 Task: Add a condition where "Channel Is not Web form" in recently solved tickets.
Action: Mouse moved to (108, 361)
Screenshot: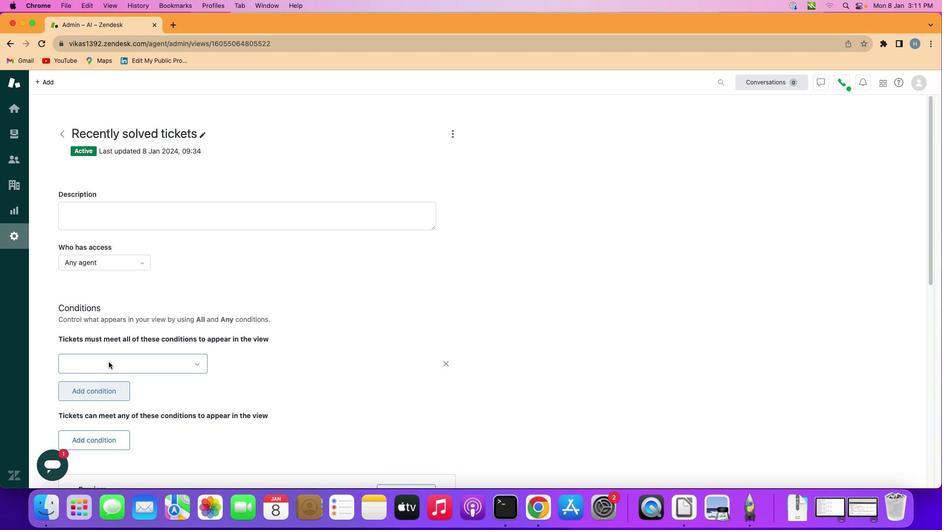 
Action: Mouse pressed left at (108, 361)
Screenshot: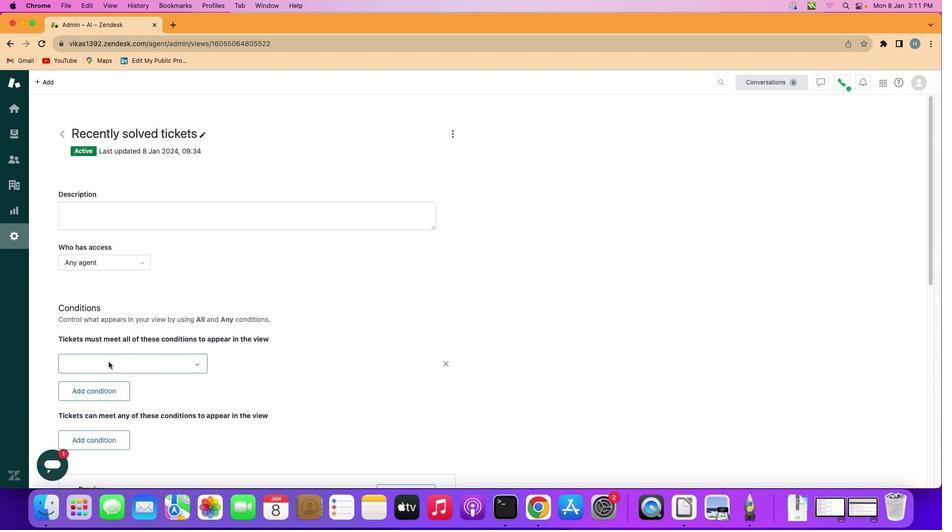 
Action: Mouse pressed left at (108, 361)
Screenshot: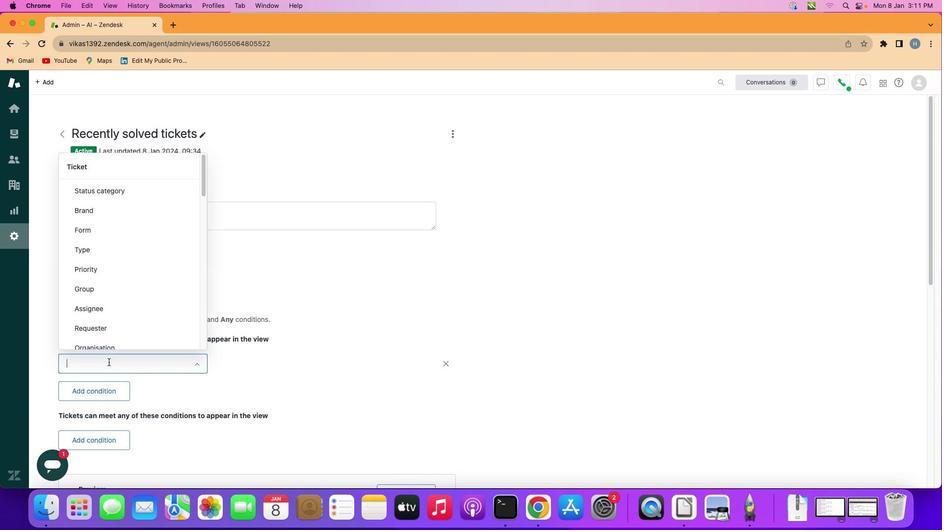 
Action: Mouse moved to (151, 276)
Screenshot: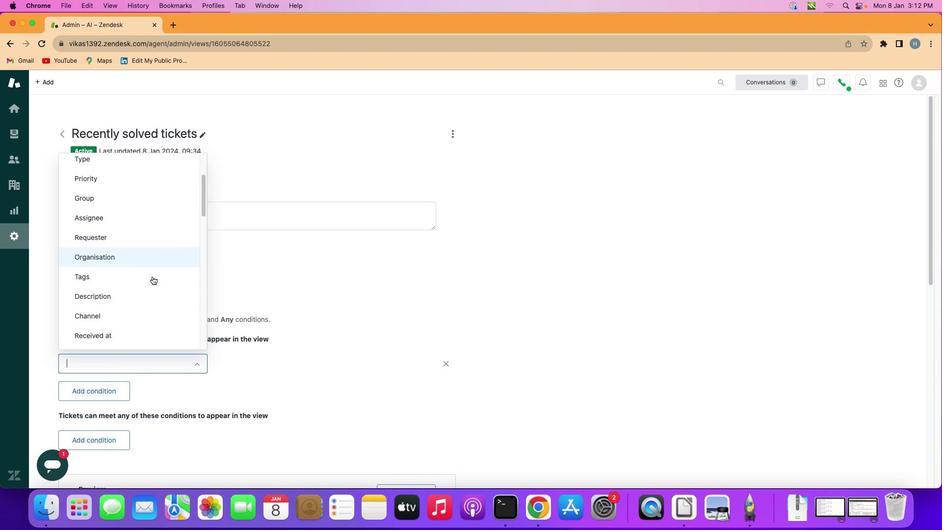 
Action: Mouse scrolled (151, 276) with delta (0, 0)
Screenshot: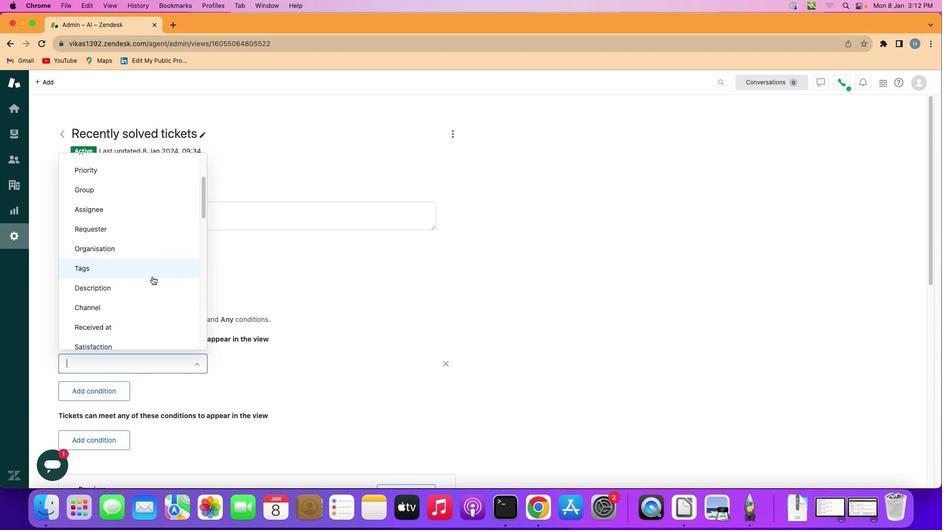 
Action: Mouse moved to (151, 276)
Screenshot: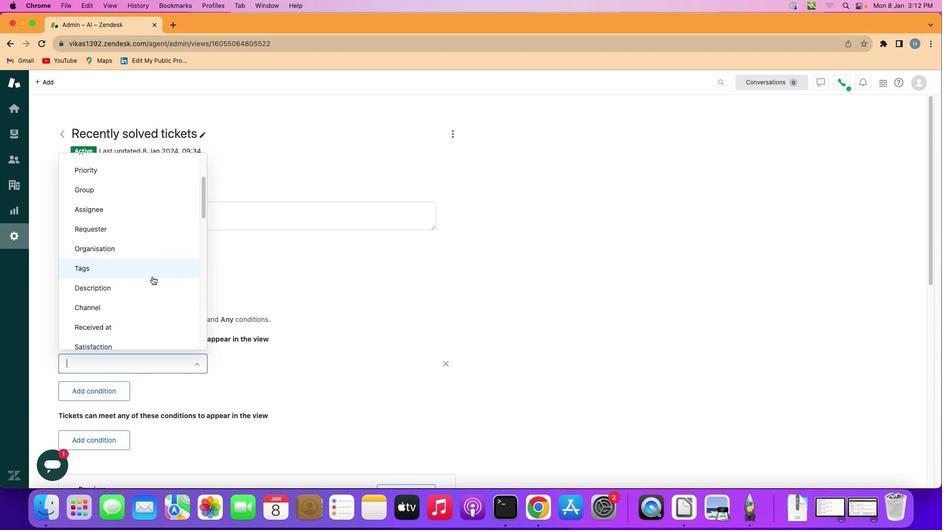 
Action: Mouse scrolled (151, 276) with delta (0, 0)
Screenshot: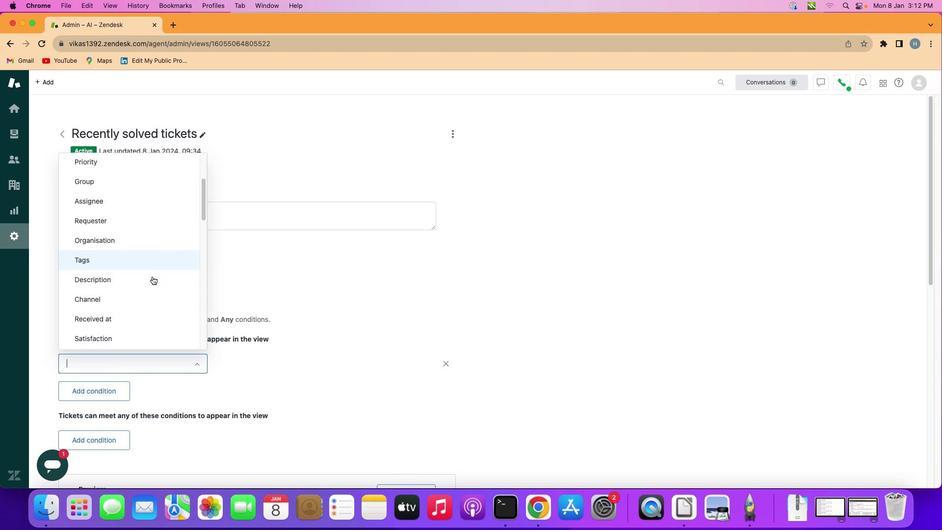 
Action: Mouse scrolled (151, 276) with delta (0, 0)
Screenshot: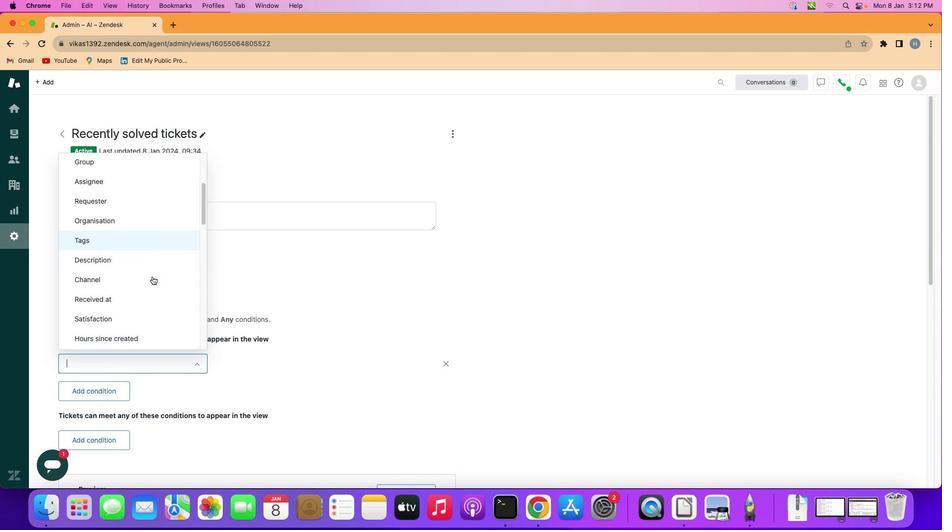 
Action: Mouse scrolled (151, 276) with delta (0, 0)
Screenshot: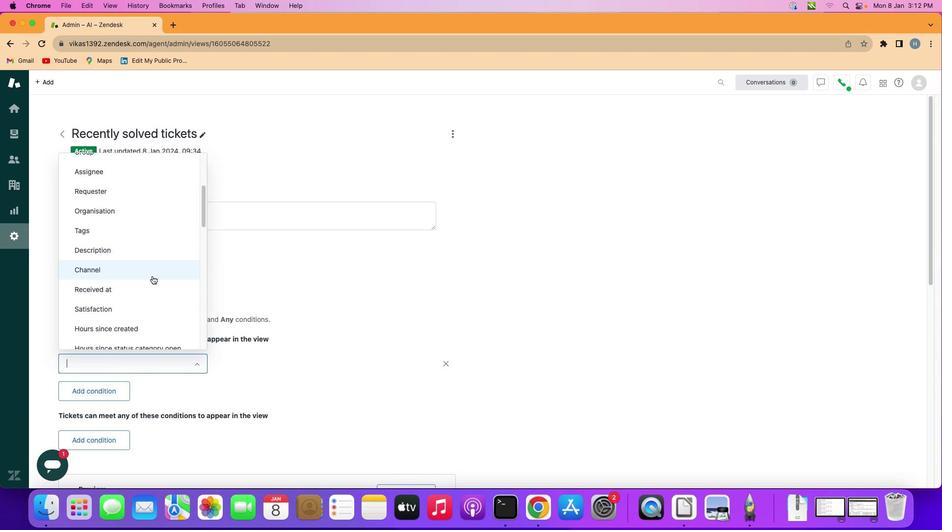 
Action: Mouse moved to (152, 276)
Screenshot: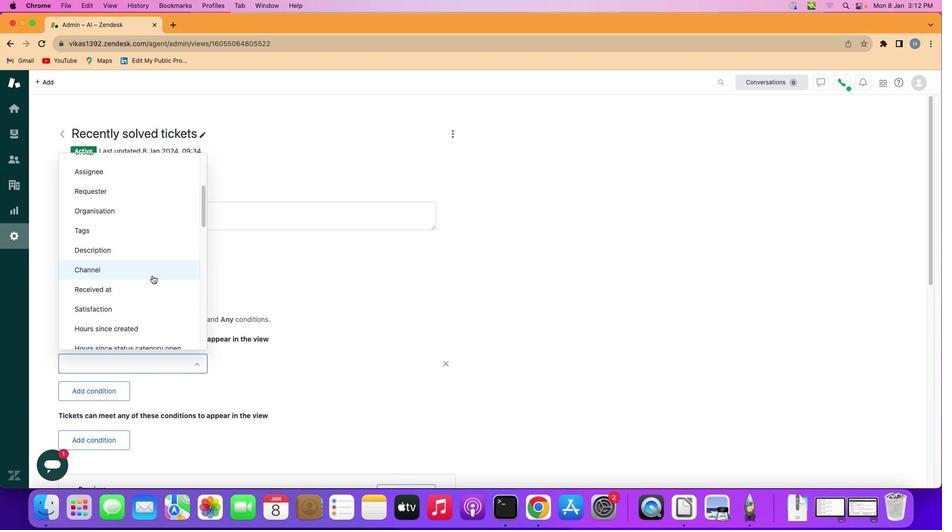 
Action: Mouse scrolled (152, 276) with delta (0, 0)
Screenshot: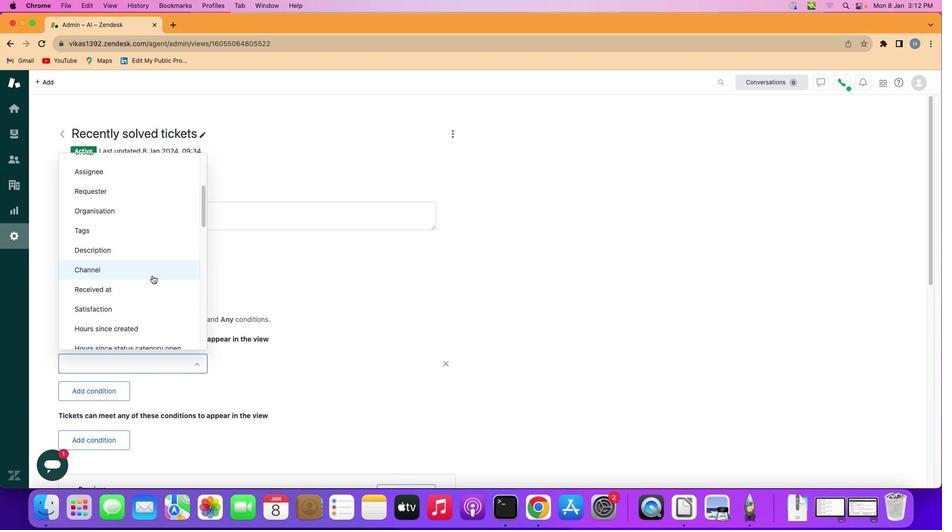 
Action: Mouse moved to (154, 268)
Screenshot: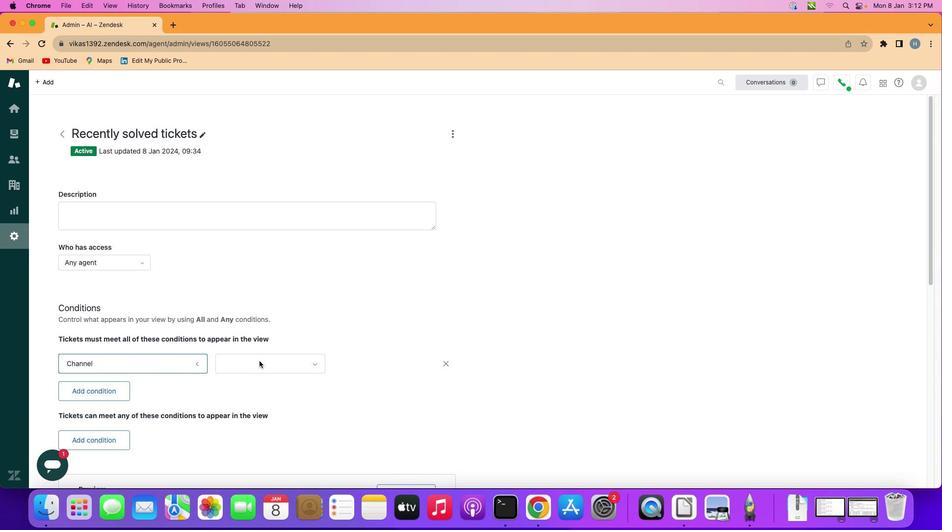 
Action: Mouse pressed left at (154, 268)
Screenshot: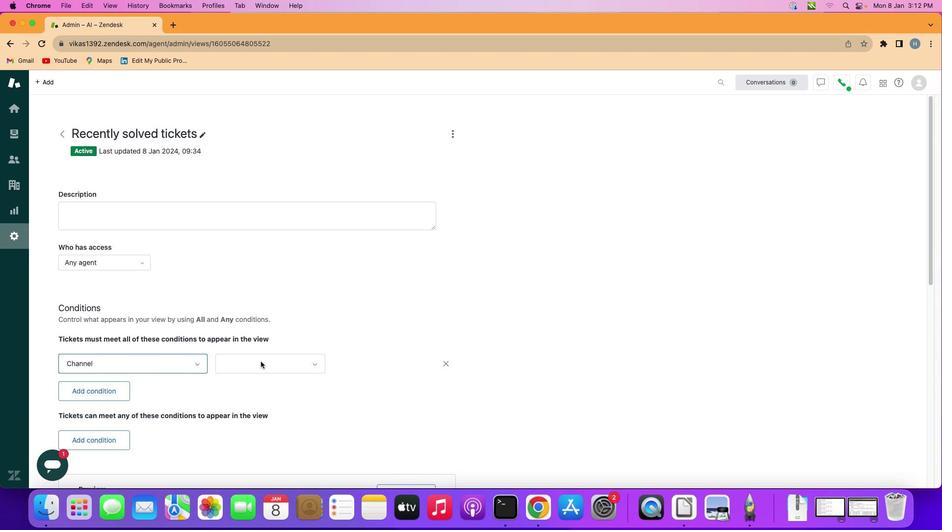 
Action: Mouse moved to (261, 361)
Screenshot: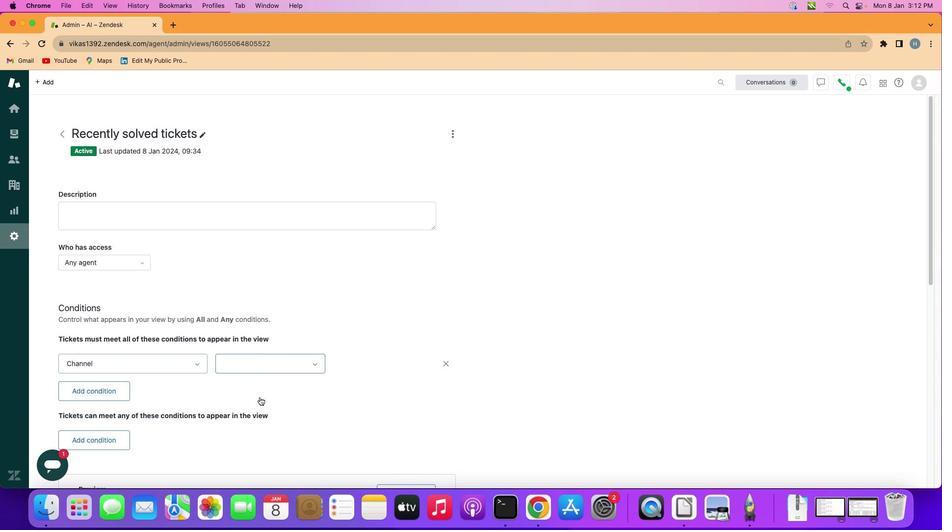 
Action: Mouse pressed left at (261, 361)
Screenshot: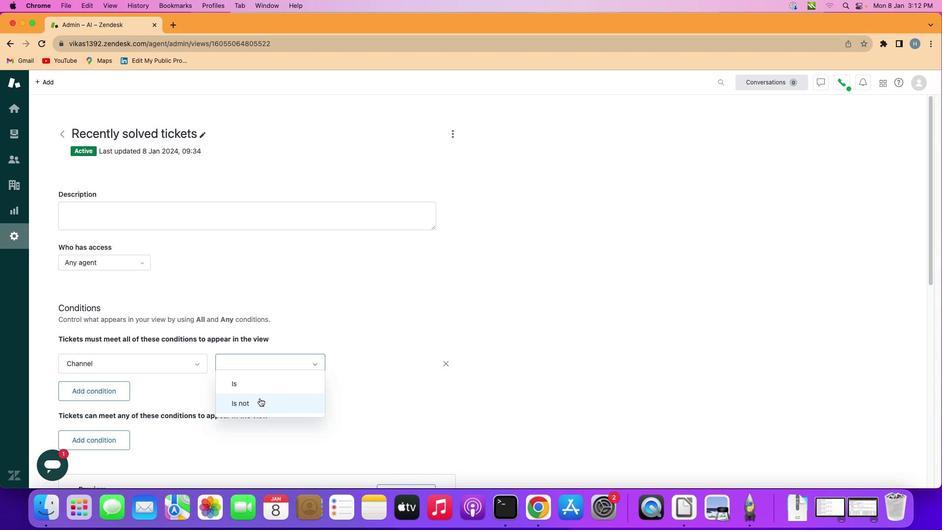 
Action: Mouse moved to (259, 403)
Screenshot: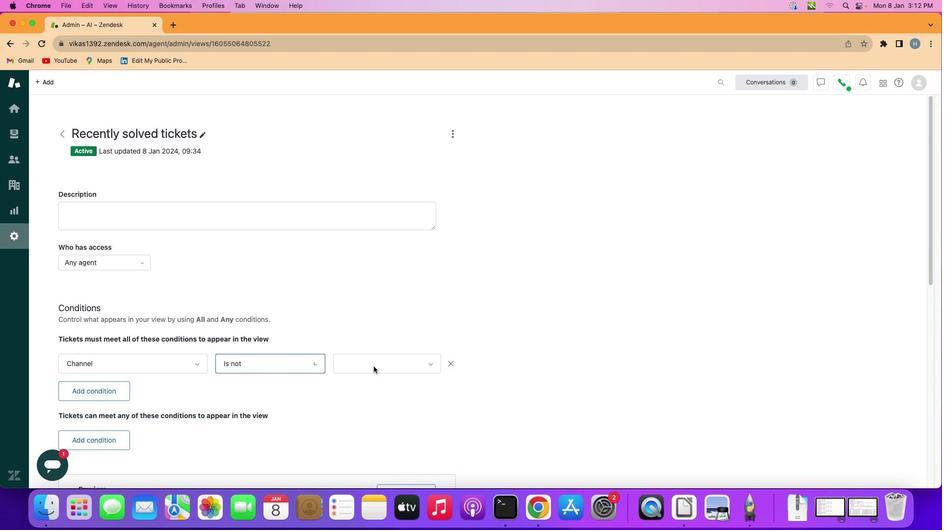 
Action: Mouse pressed left at (259, 403)
Screenshot: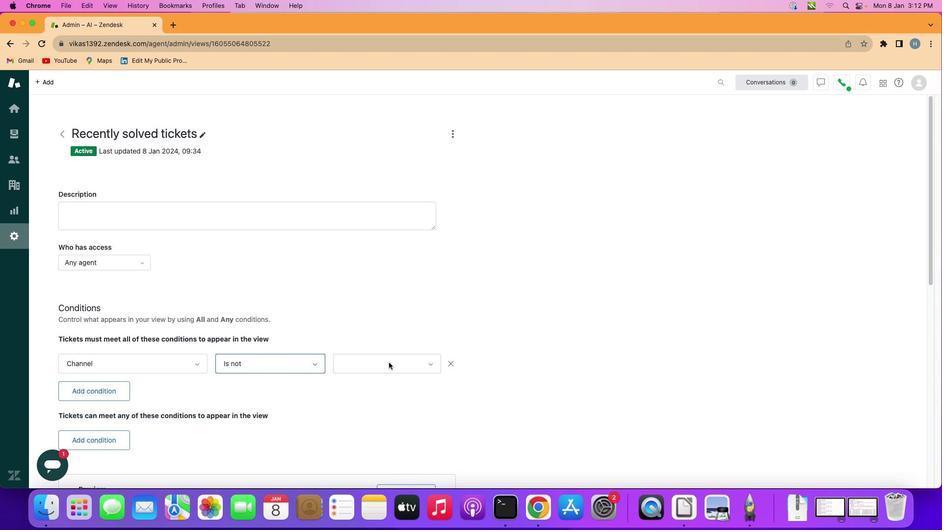
Action: Mouse moved to (389, 361)
Screenshot: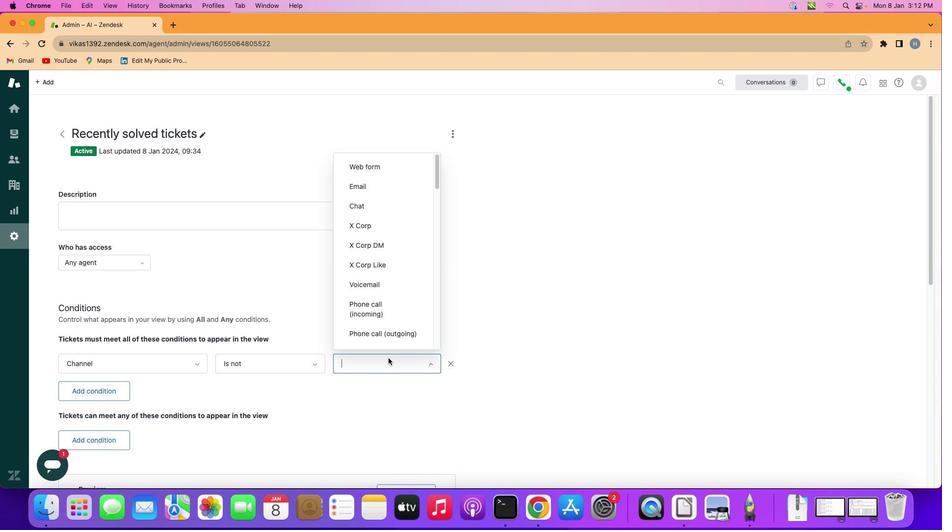 
Action: Mouse pressed left at (389, 361)
Screenshot: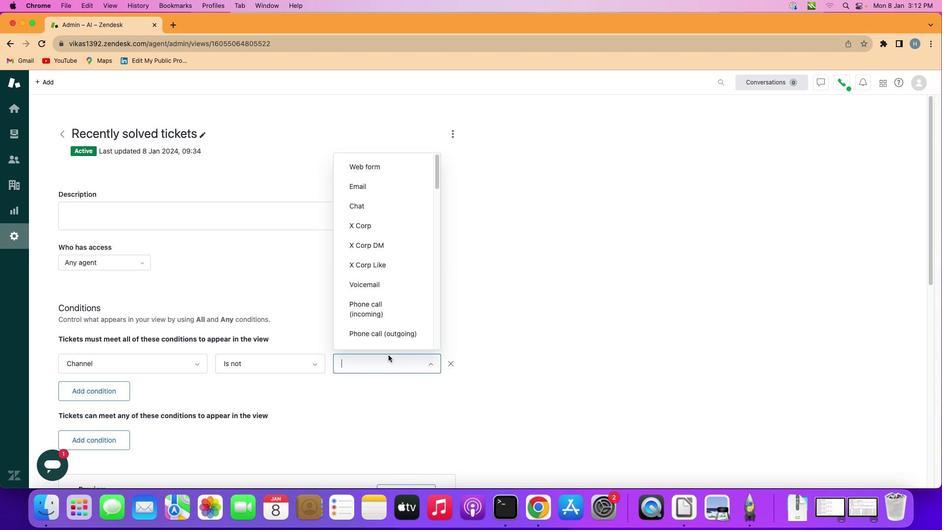 
Action: Mouse moved to (404, 165)
Screenshot: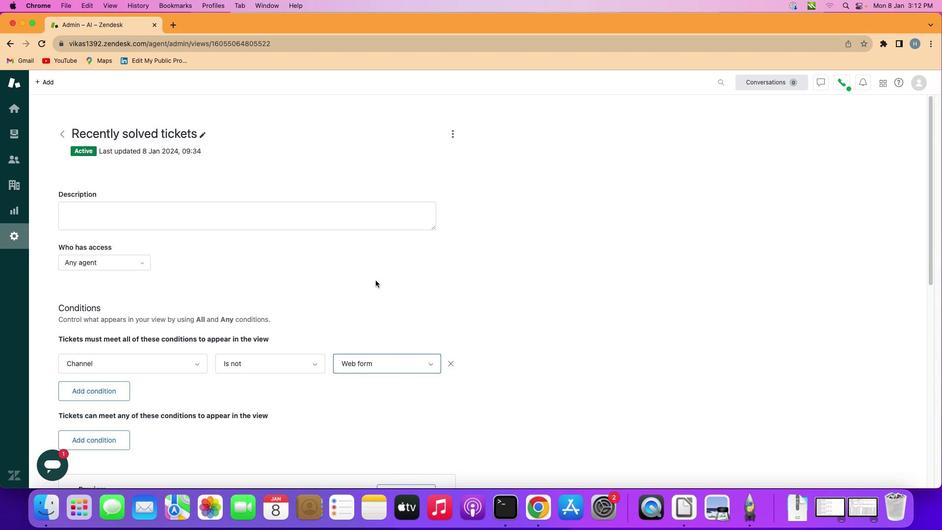 
Action: Mouse pressed left at (404, 165)
Screenshot: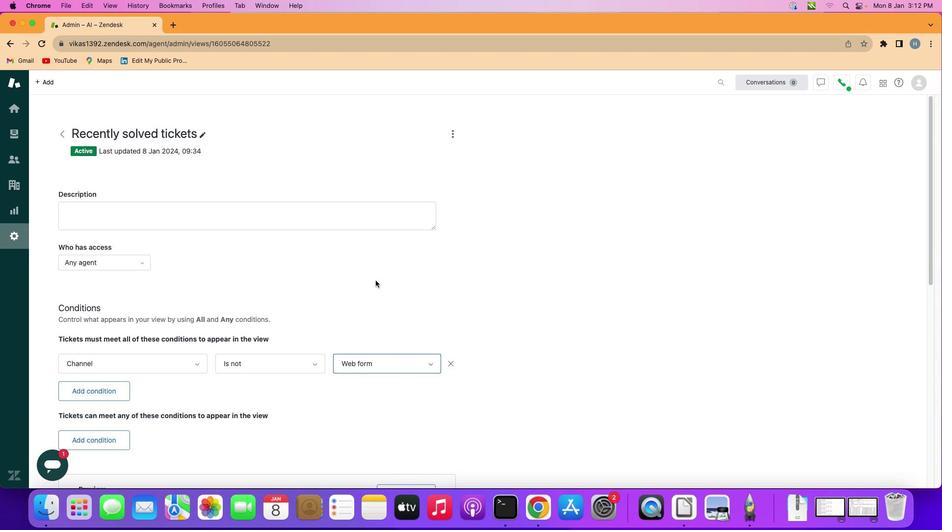 
Action: Mouse moved to (375, 279)
Screenshot: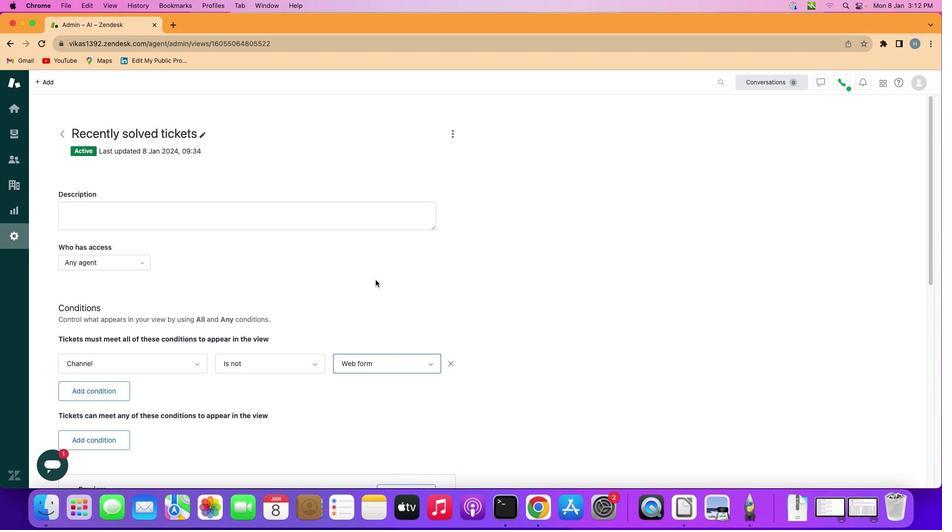 
